 Task: Create a section Database Optimization Sprint and in the section, add a milestone Disaster Recovery Testing in the project AmberDrive
Action: Mouse moved to (312, 423)
Screenshot: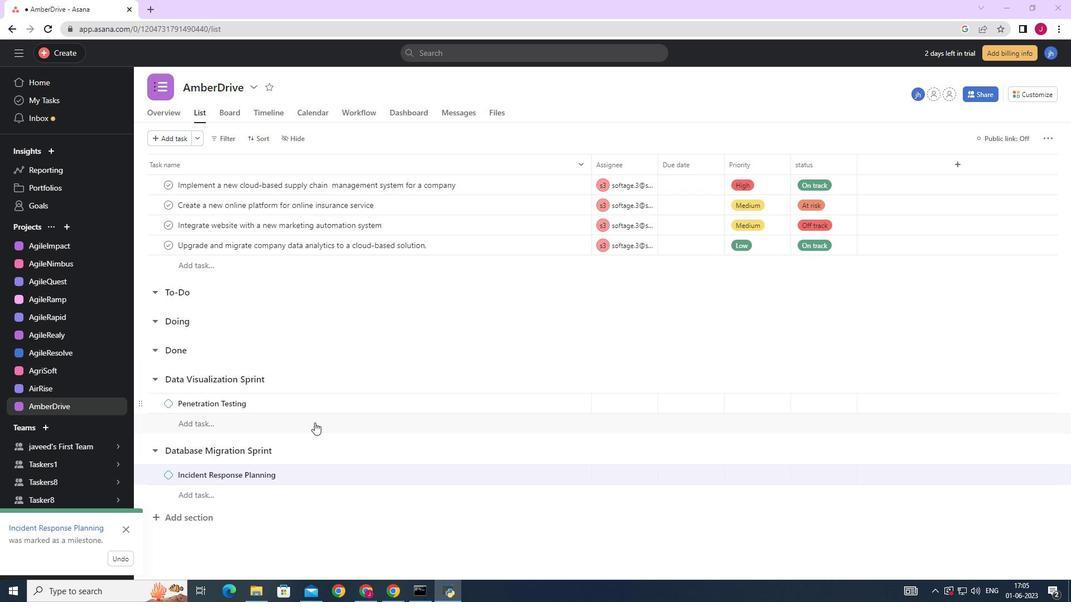 
Action: Mouse scrolled (312, 422) with delta (0, 0)
Screenshot: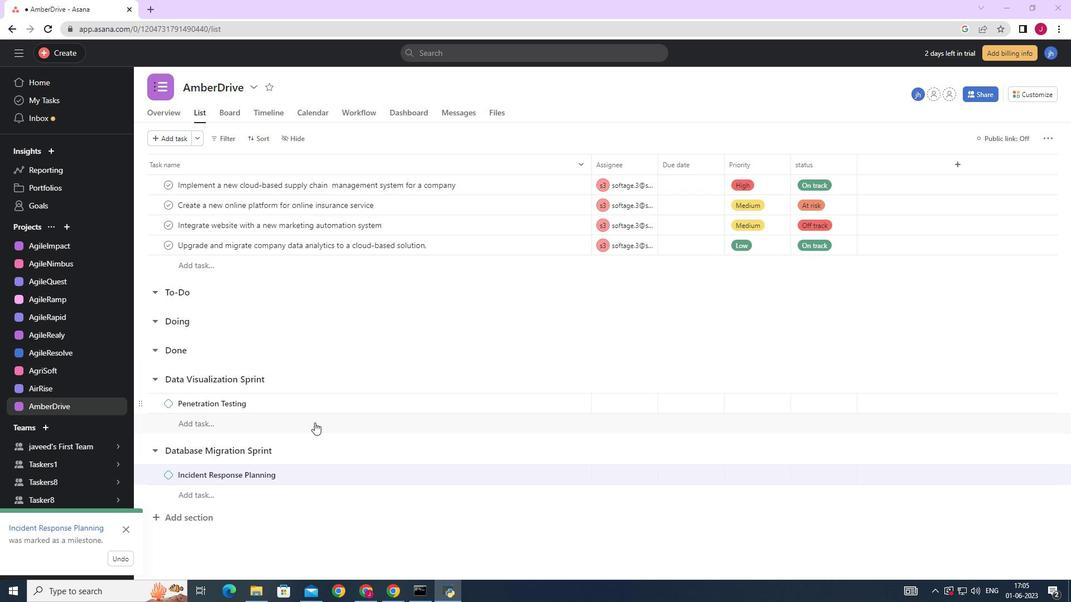 
Action: Mouse scrolled (312, 422) with delta (0, 0)
Screenshot: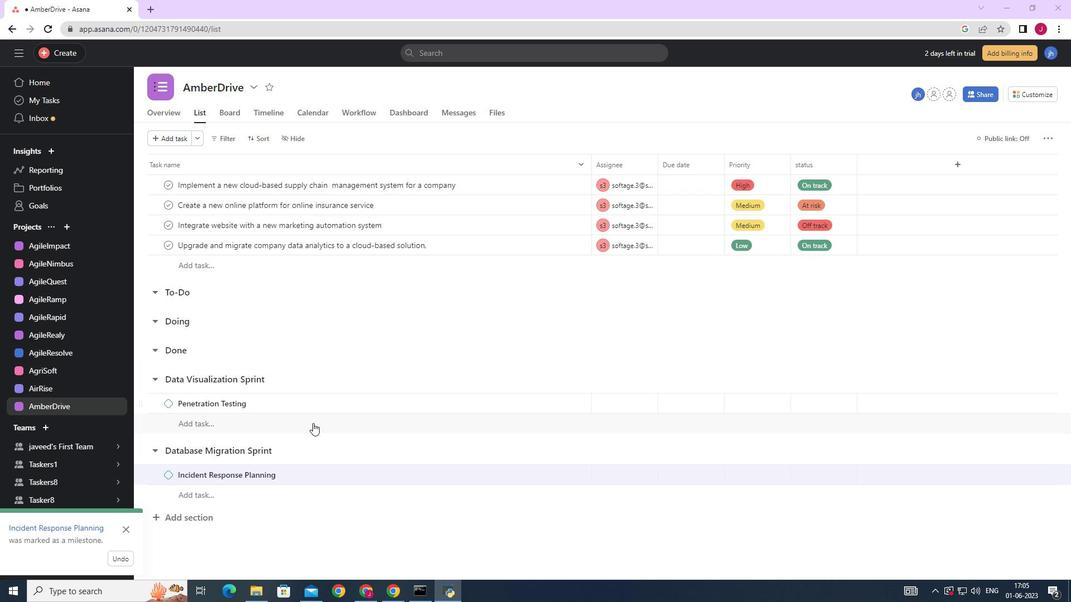 
Action: Mouse scrolled (312, 422) with delta (0, 0)
Screenshot: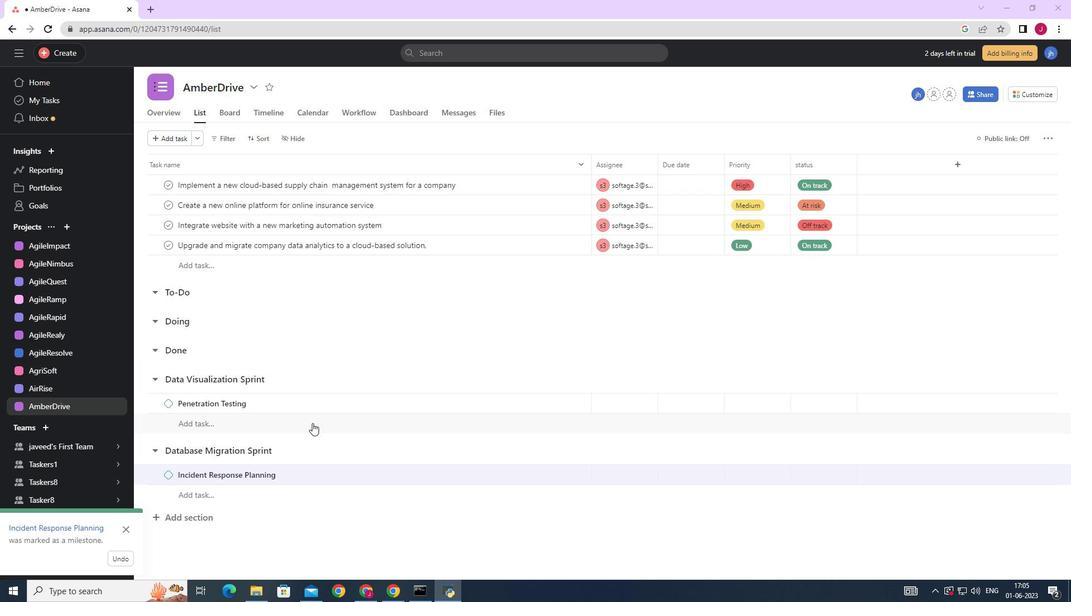 
Action: Mouse scrolled (312, 422) with delta (0, 0)
Screenshot: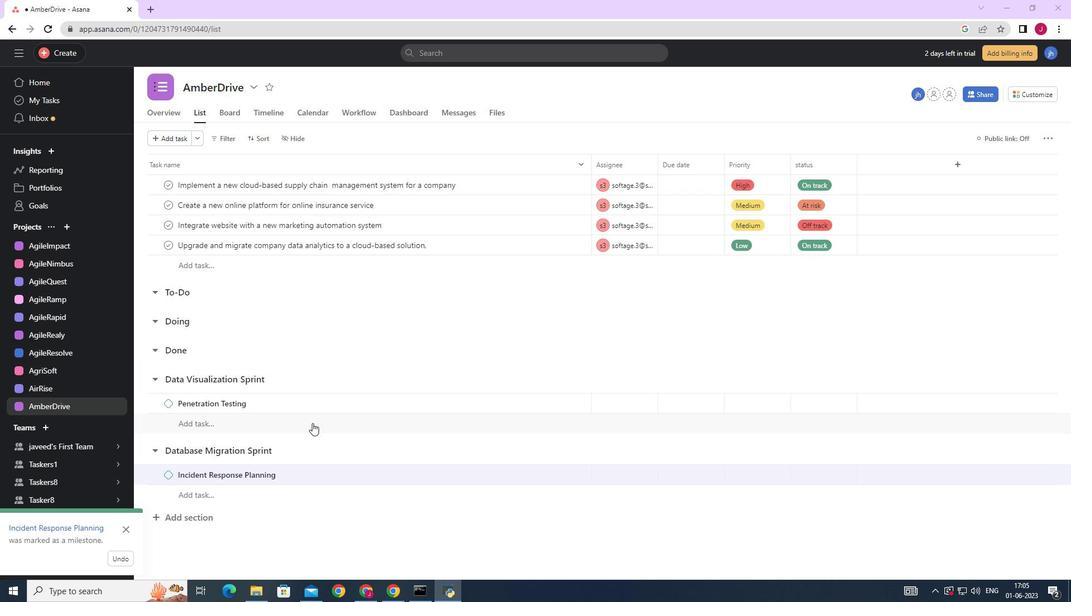 
Action: Mouse moved to (205, 518)
Screenshot: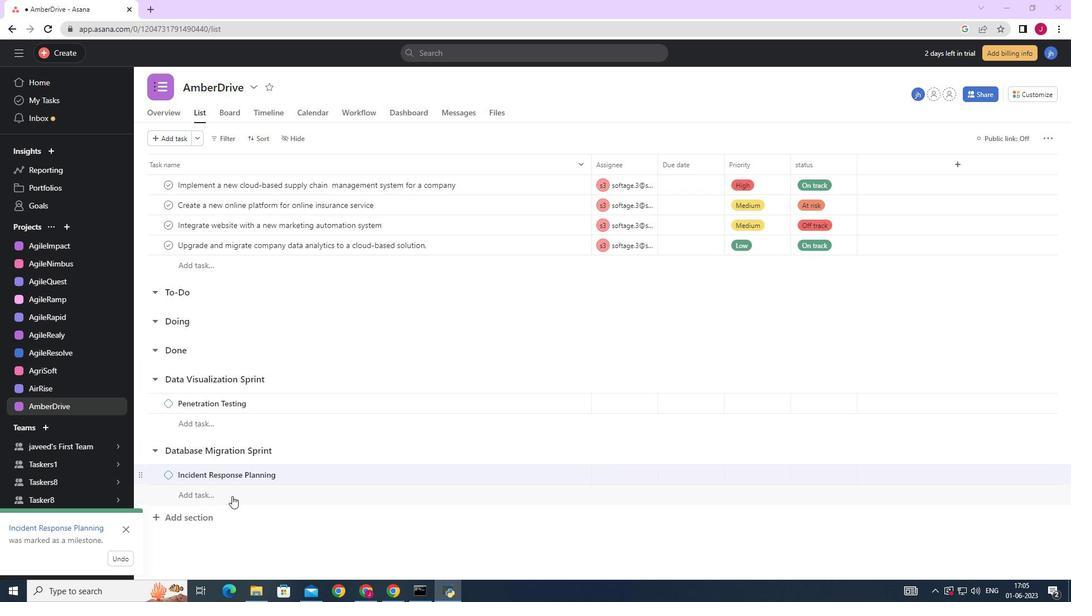 
Action: Mouse pressed left at (205, 518)
Screenshot: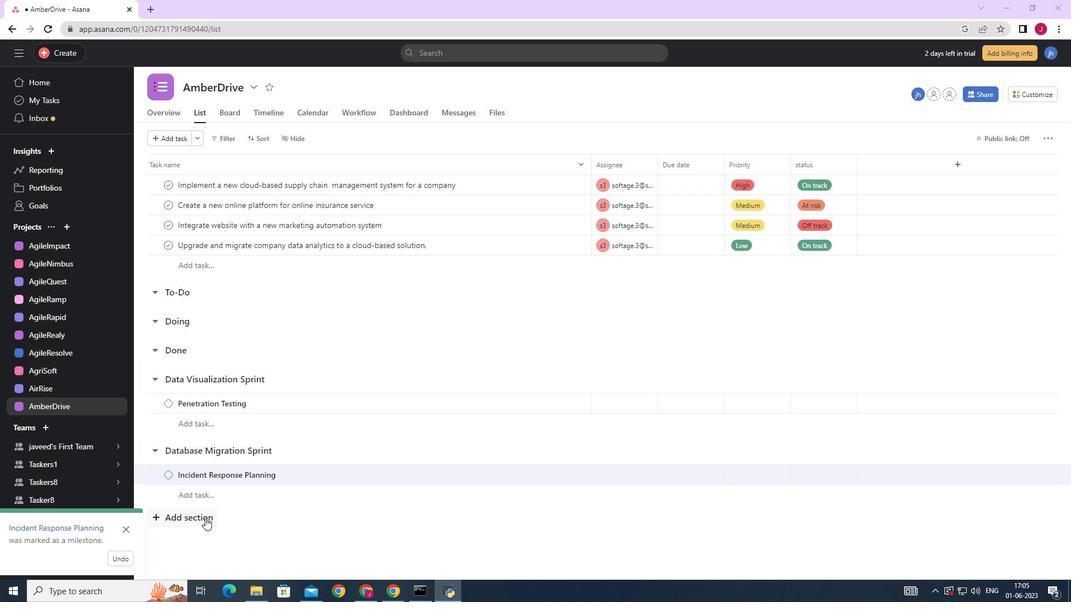 
Action: Mouse moved to (227, 511)
Screenshot: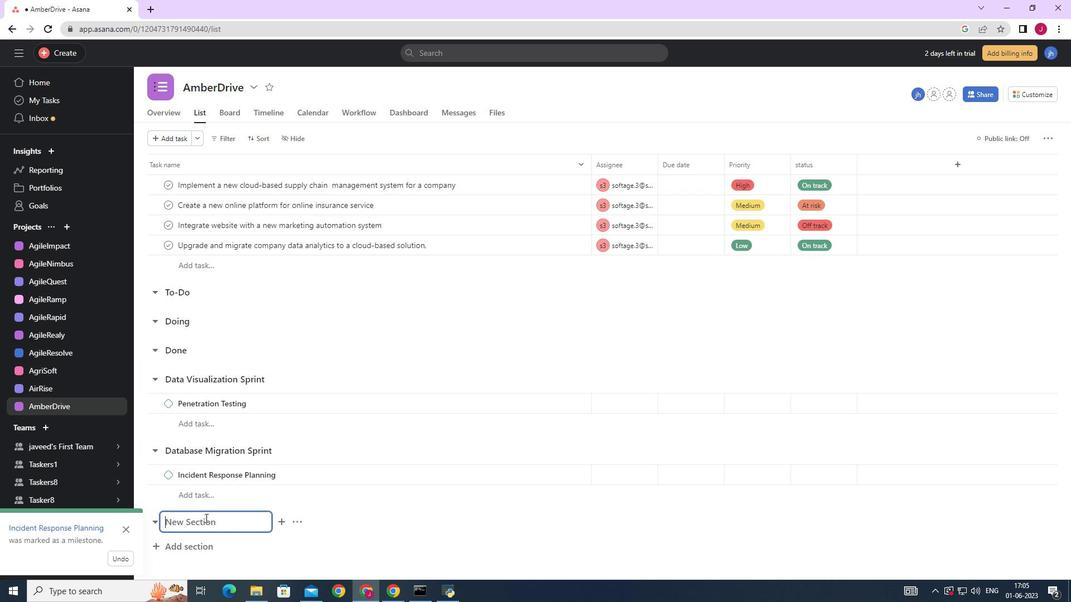 
Action: Key pressed <Key.caps_lock>D<Key.caps_lock>atabase<Key.space><Key.caps_lock>P<Key.caps_lock><Key.backspace>optimization<Key.space><Key.caps_lock>S<Key.caps_lock>print<Key.enter><Key.caps_lock>D<Key.caps_lock>isat<Key.backspace>ster<Key.space><Key.caps_lock>R<Key.caps_lock>ecovery<Key.space><Key.caps_lock>T<Key.caps_lock>esting
Screenshot: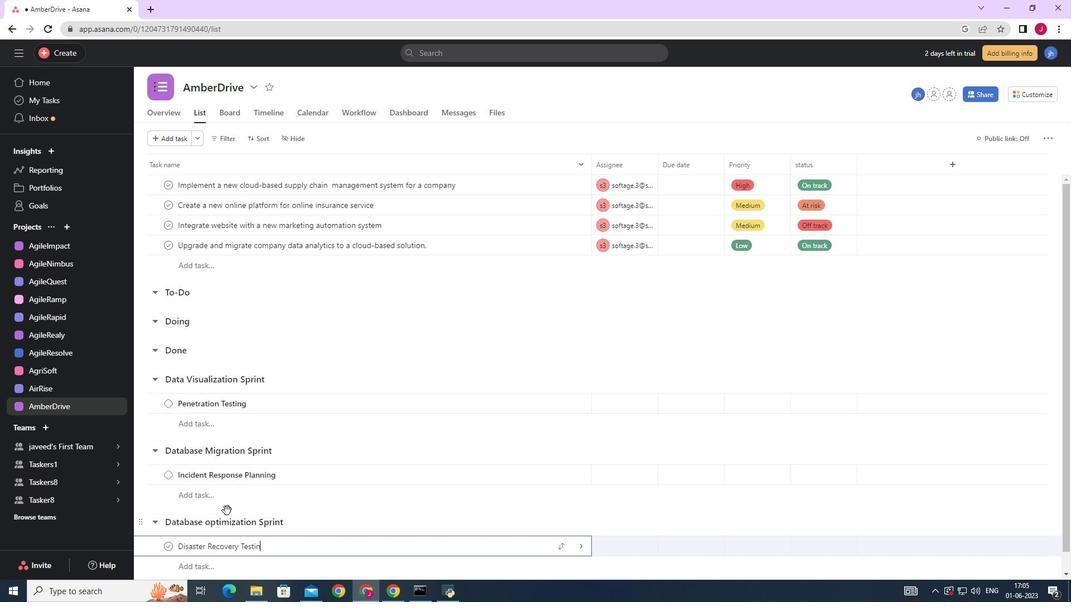 
Action: Mouse moved to (586, 544)
Screenshot: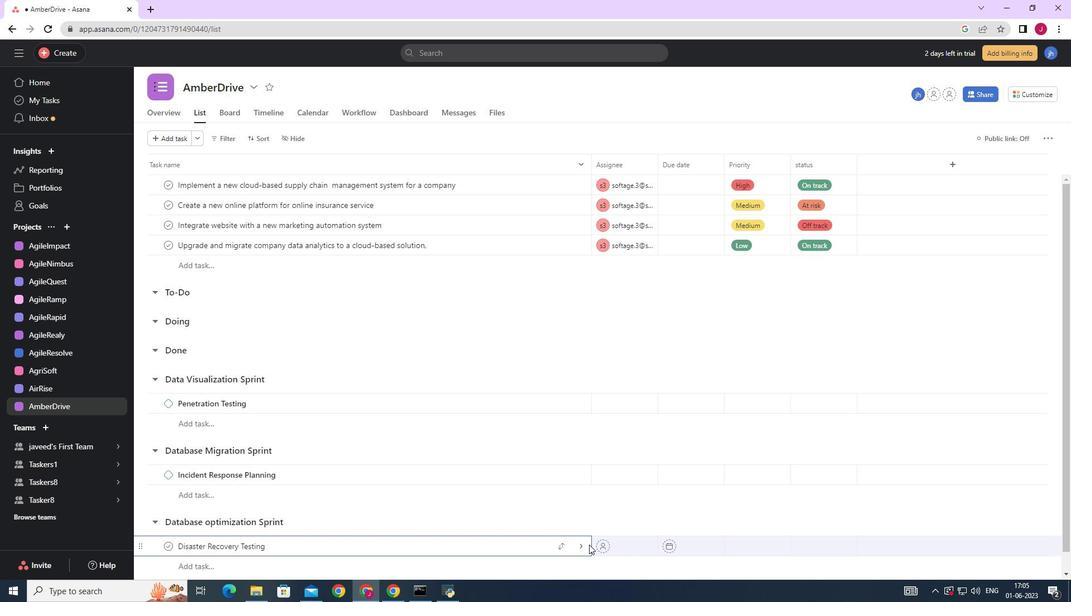 
Action: Mouse pressed left at (586, 544)
Screenshot: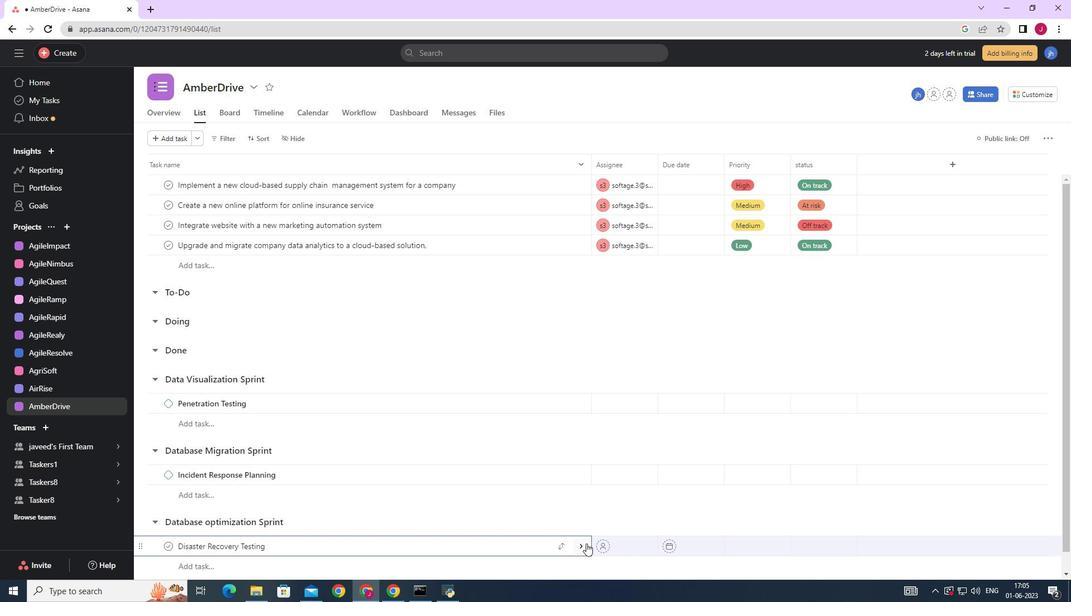 
Action: Mouse moved to (1031, 136)
Screenshot: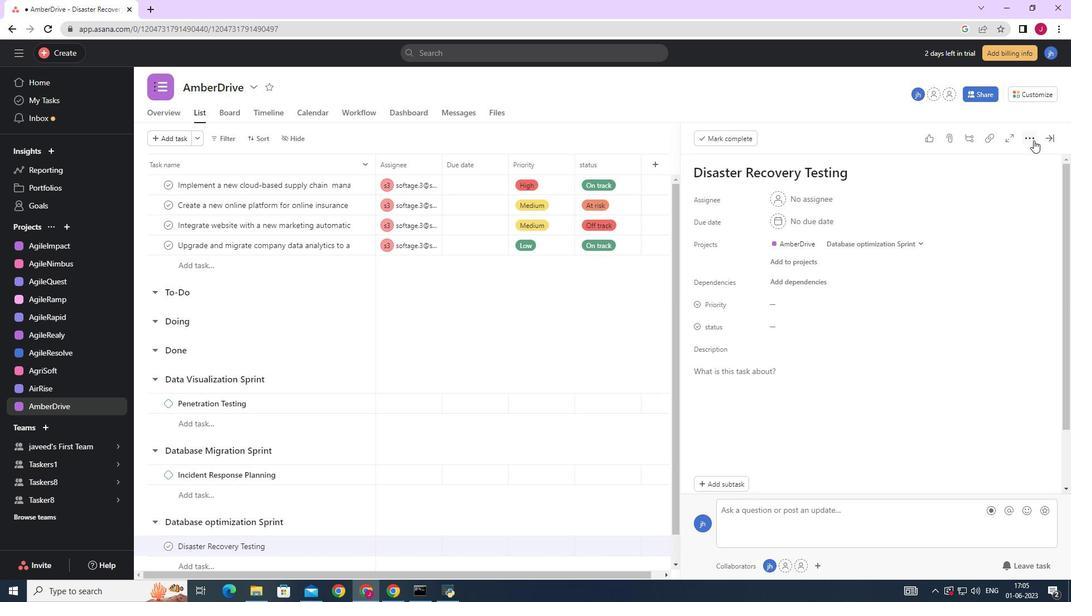 
Action: Mouse pressed left at (1031, 136)
Screenshot: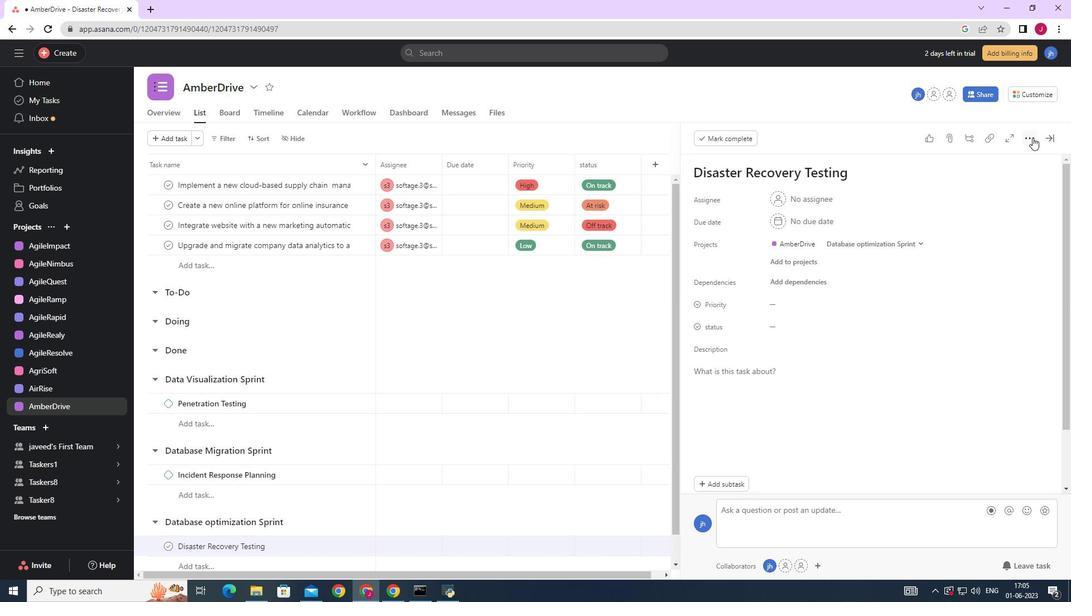 
Action: Mouse moved to (958, 179)
Screenshot: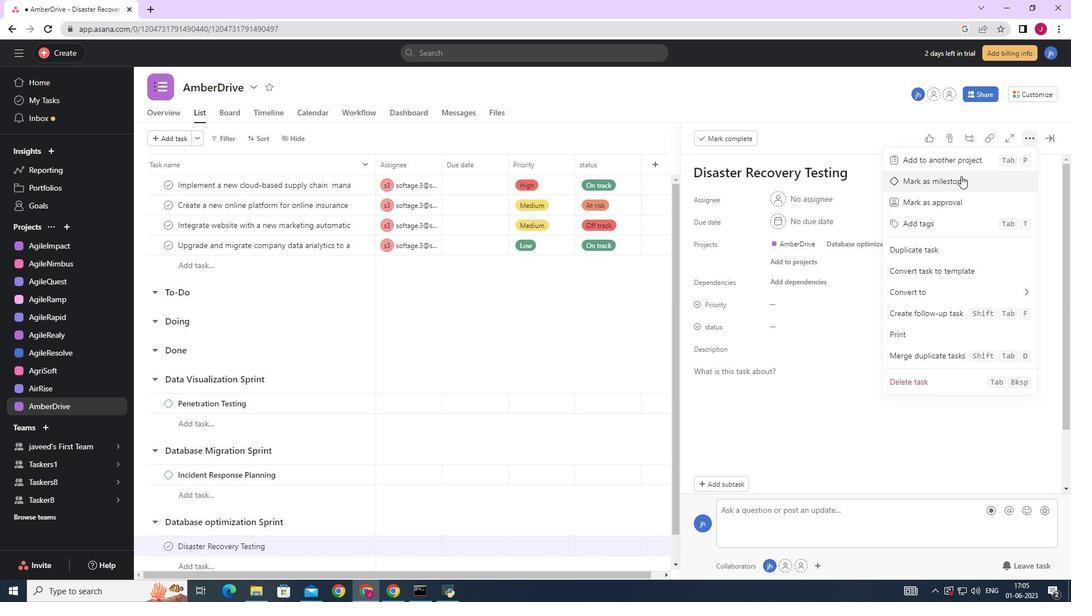 
Action: Mouse pressed left at (958, 179)
Screenshot: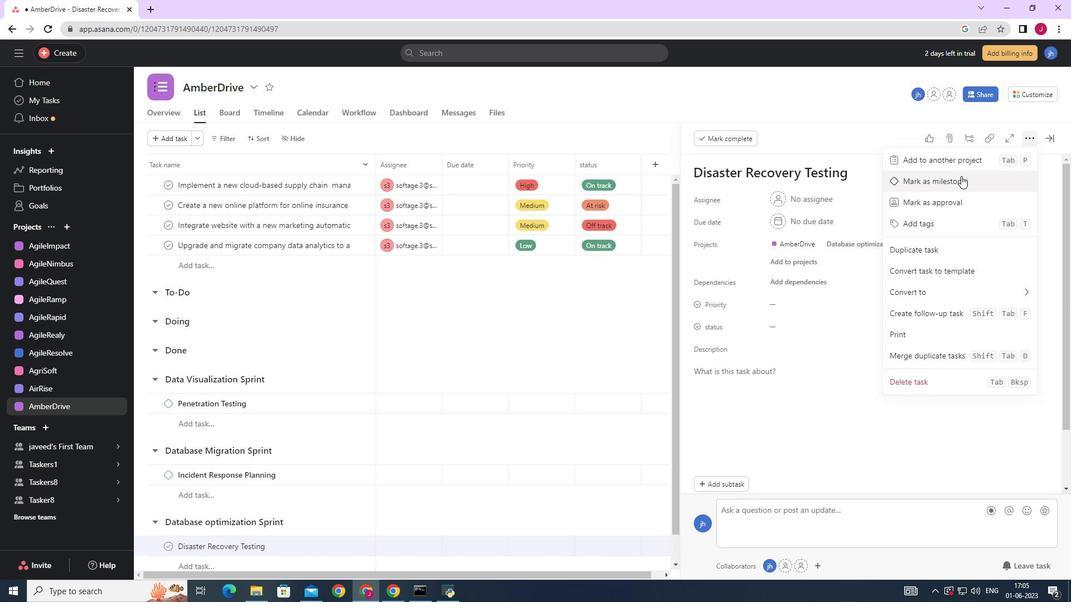 
Action: Mouse moved to (1049, 135)
Screenshot: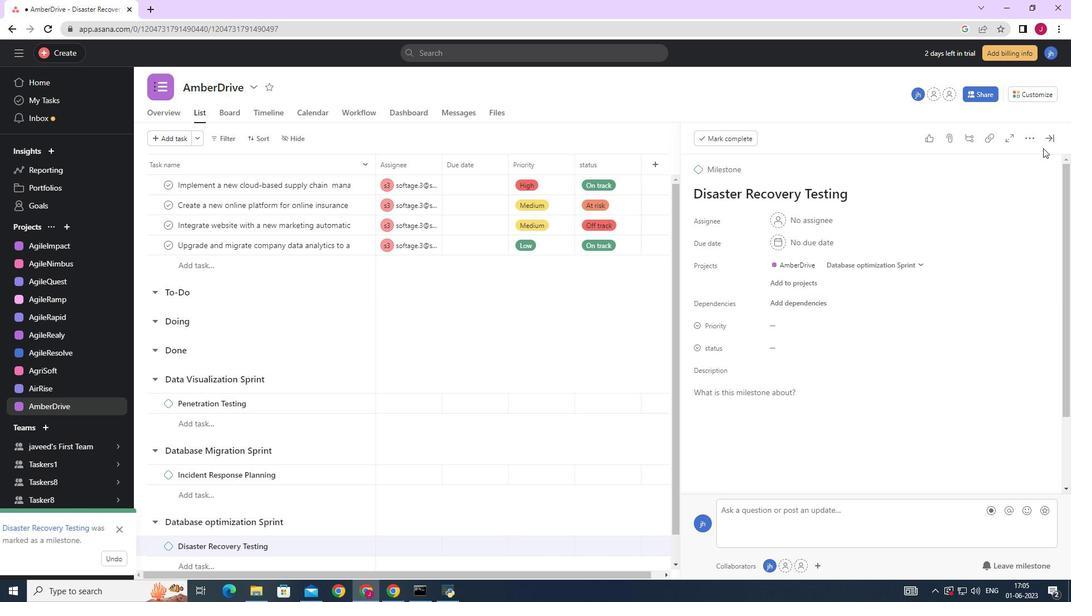 
Action: Mouse pressed left at (1049, 135)
Screenshot: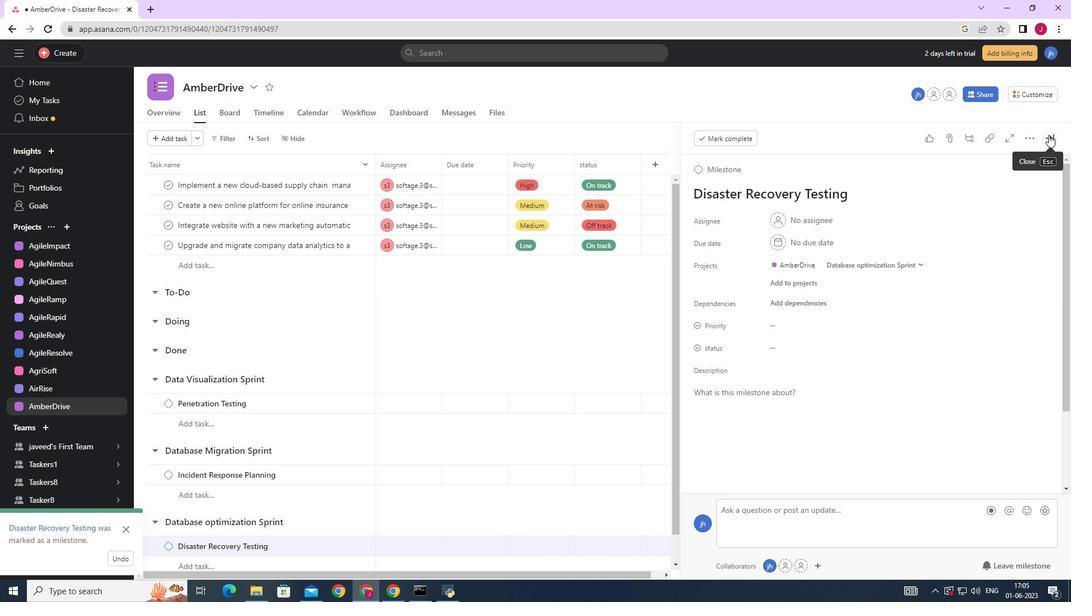 
Action: Mouse moved to (691, 339)
Screenshot: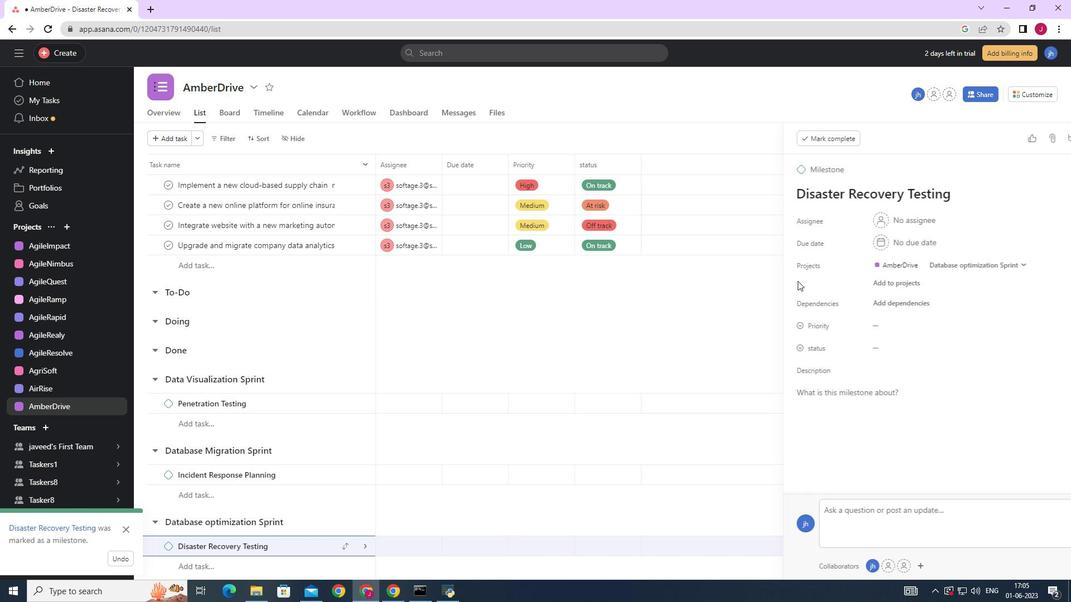 
